 Task: Fit zoom menu to 50%.
Action: Mouse moved to (84, 59)
Screenshot: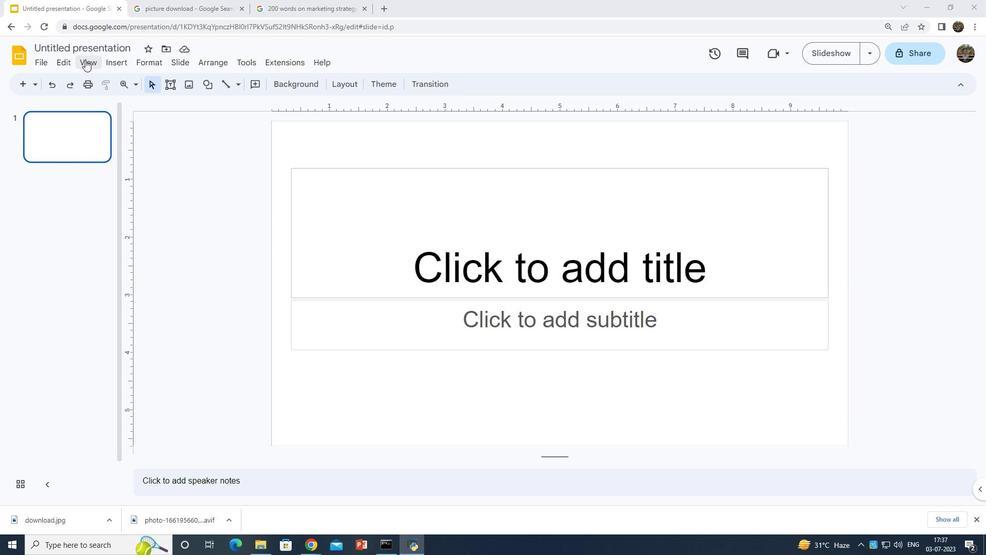 
Action: Mouse pressed left at (84, 59)
Screenshot: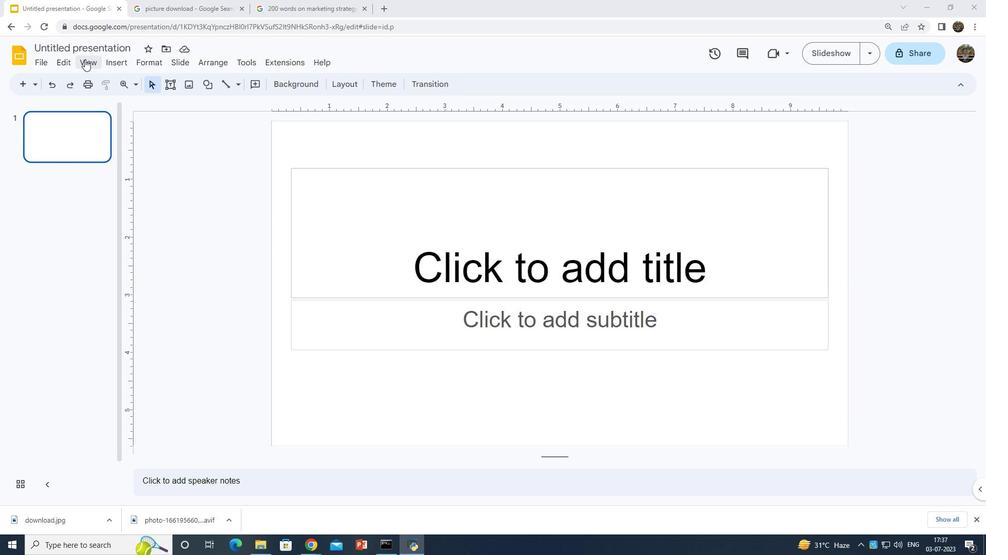
Action: Mouse moved to (134, 299)
Screenshot: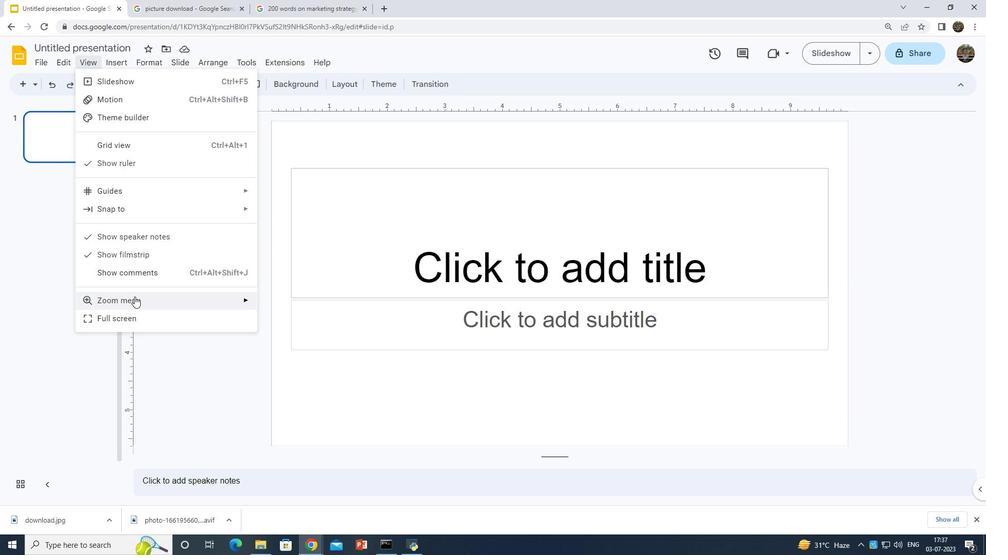 
Action: Mouse pressed left at (134, 299)
Screenshot: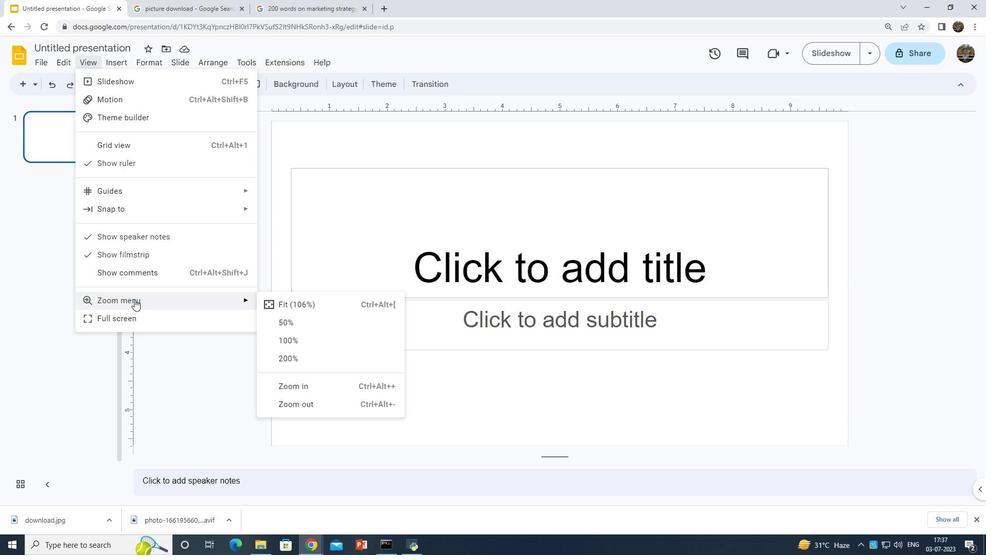 
Action: Mouse moved to (299, 317)
Screenshot: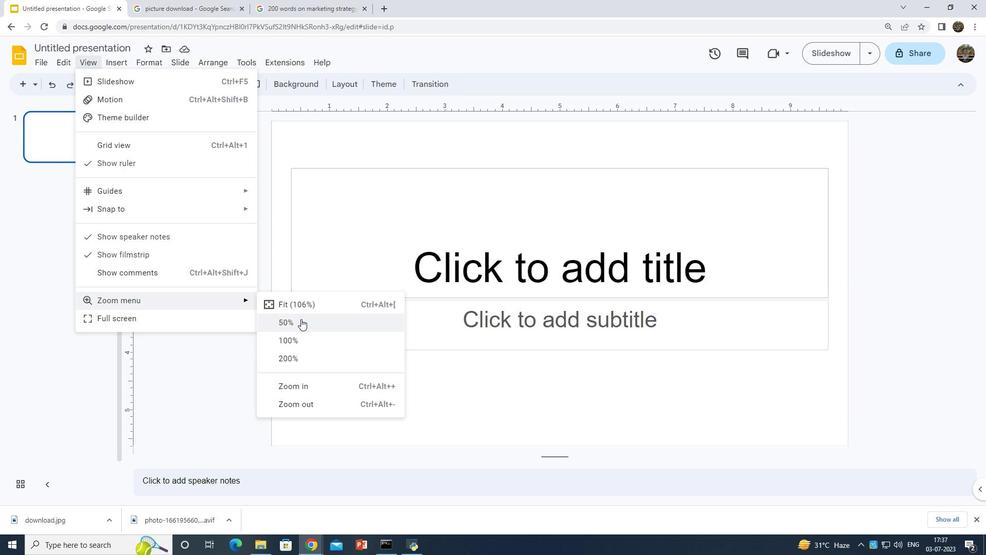 
Action: Mouse pressed left at (299, 317)
Screenshot: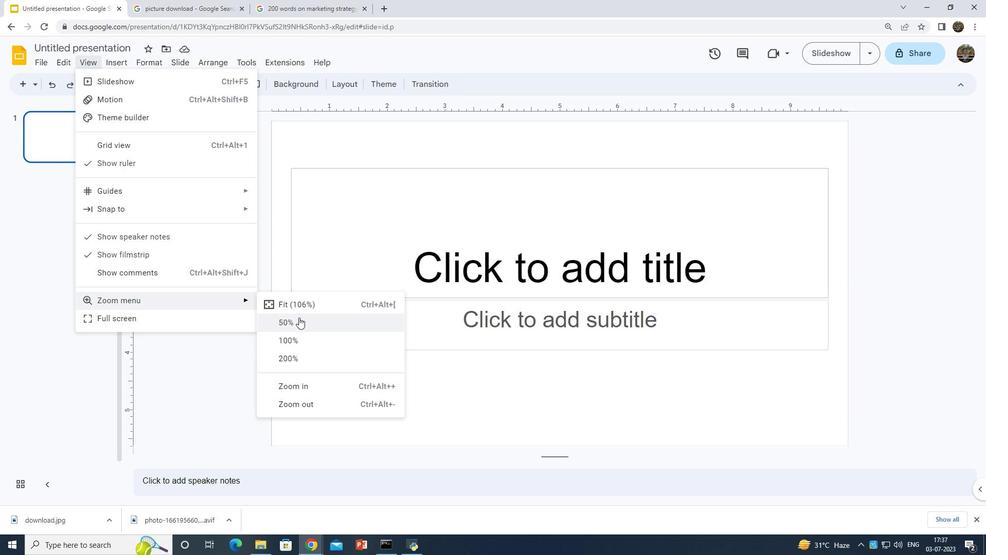 
